 Task: Find the best route from Anchorage, Alaska, to Seward, Alaska.
Action: Mouse moved to (258, 91)
Screenshot: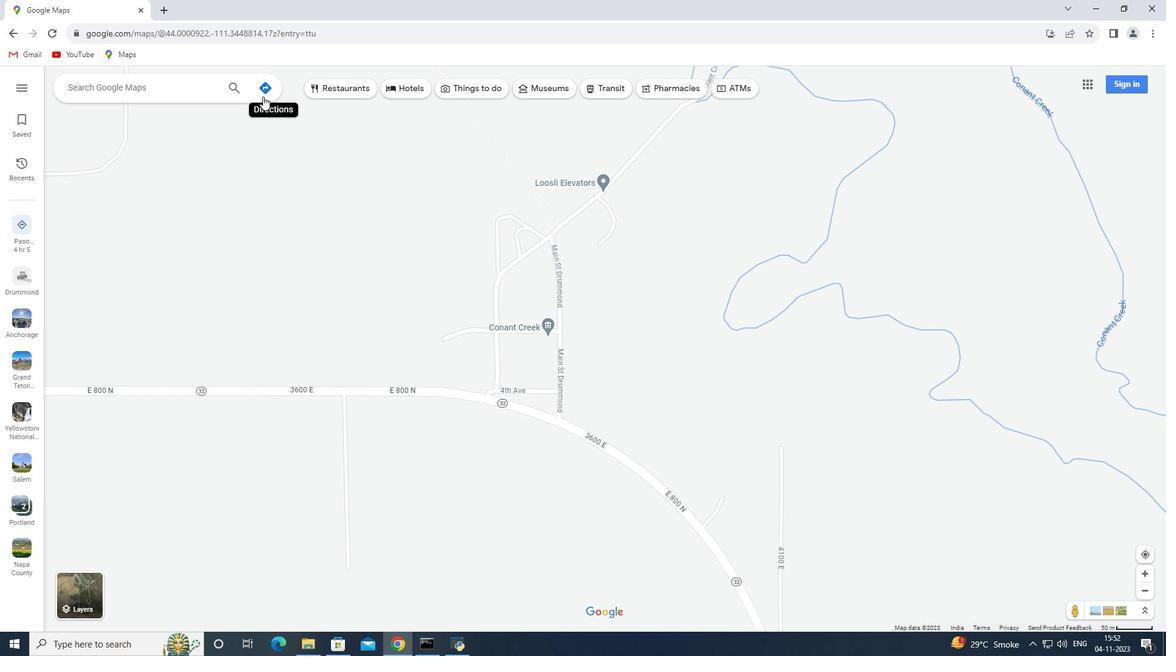 
Action: Mouse pressed left at (258, 91)
Screenshot: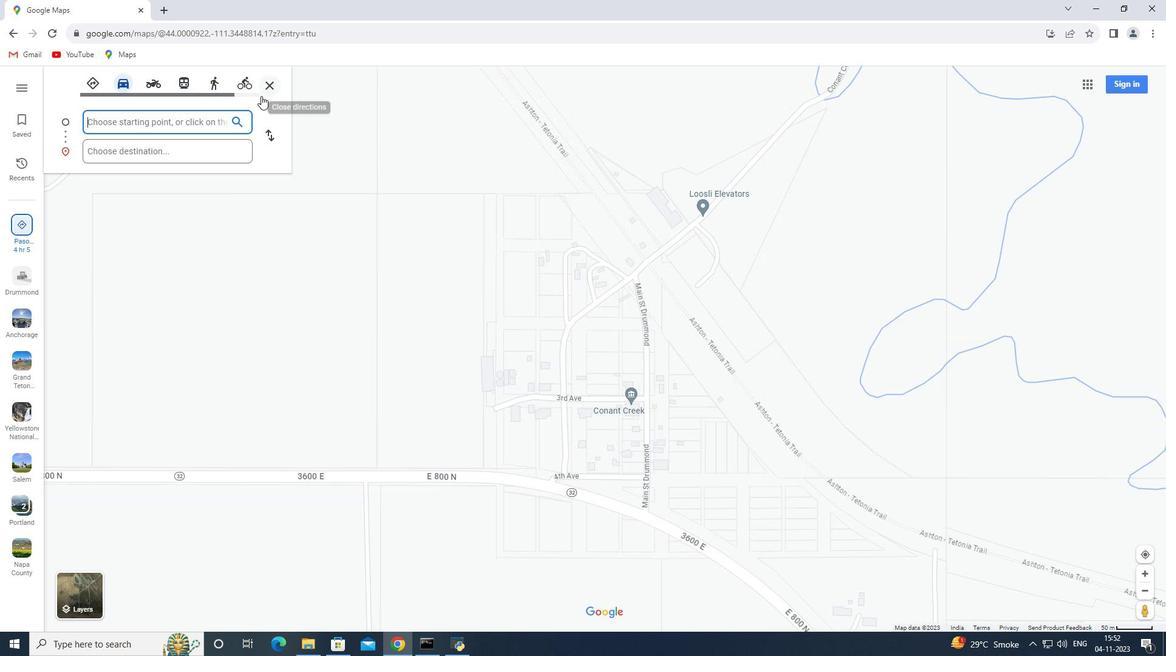 
Action: Mouse moved to (176, 123)
Screenshot: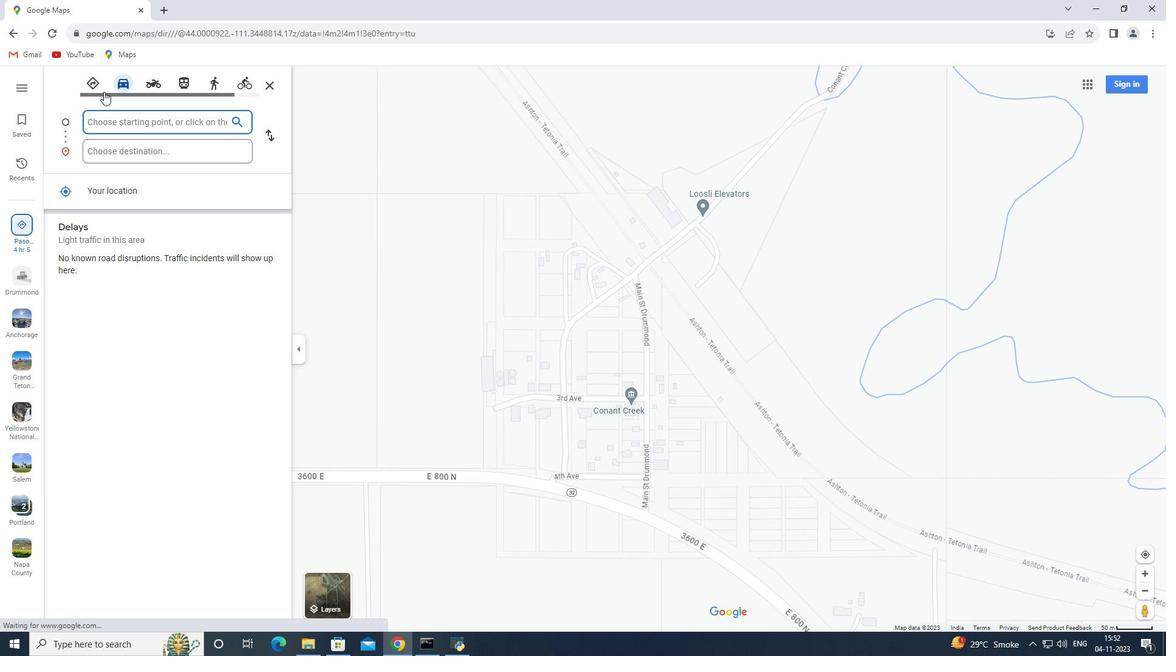 
Action: Key pressed <Key.shift>Anchorage,<Key.space><Key.shift>Alaska
Screenshot: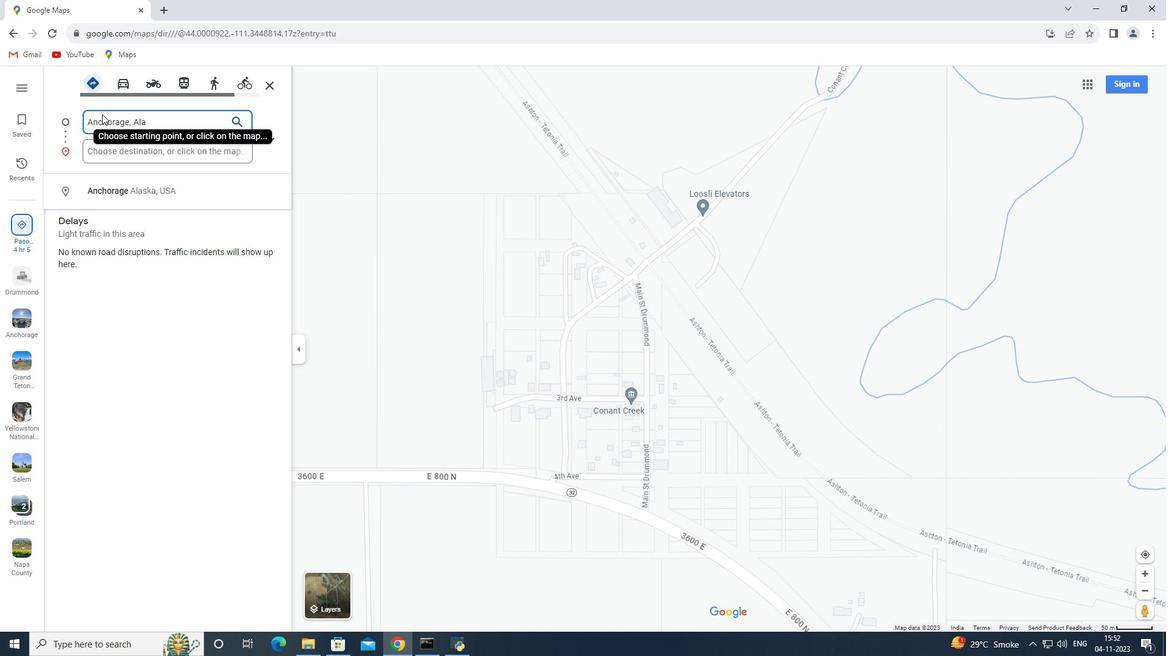 
Action: Mouse moved to (159, 150)
Screenshot: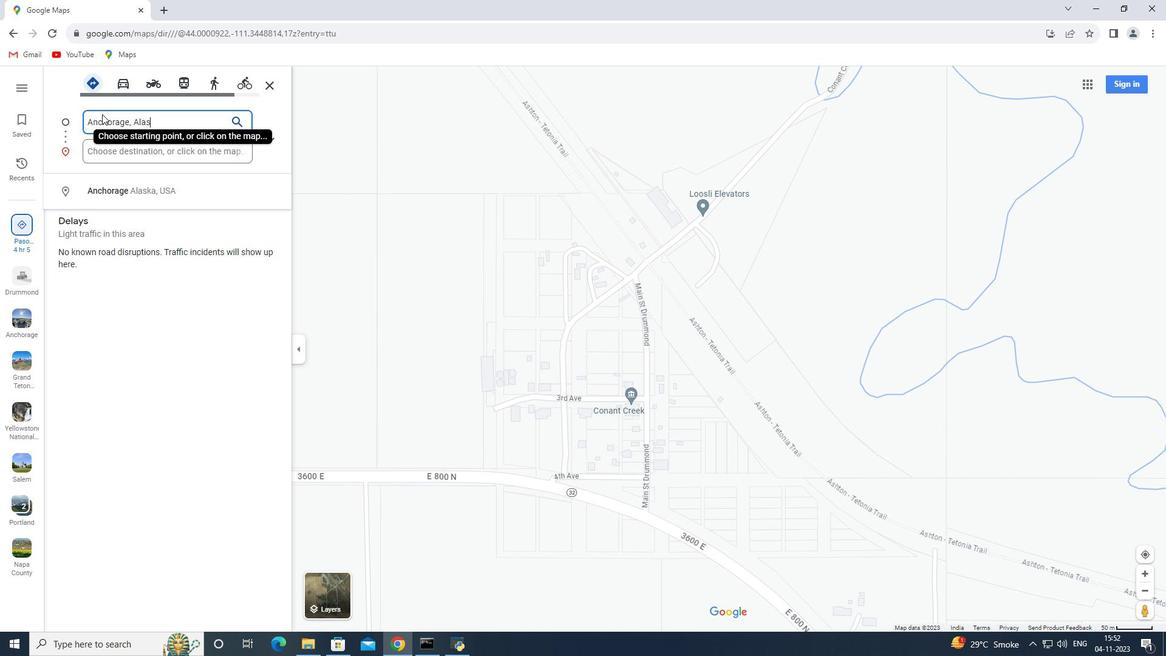 
Action: Mouse pressed left at (159, 150)
Screenshot: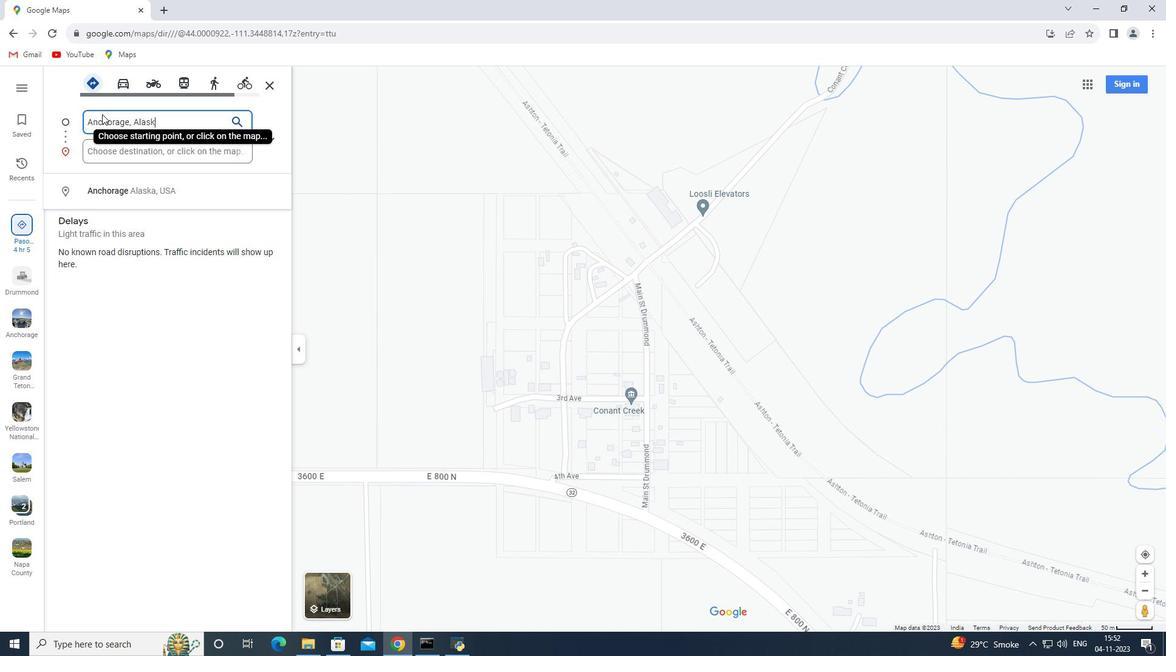 
Action: Key pressed <Key.shift>Seward,<Key.space><Key.shift>Alaska
Screenshot: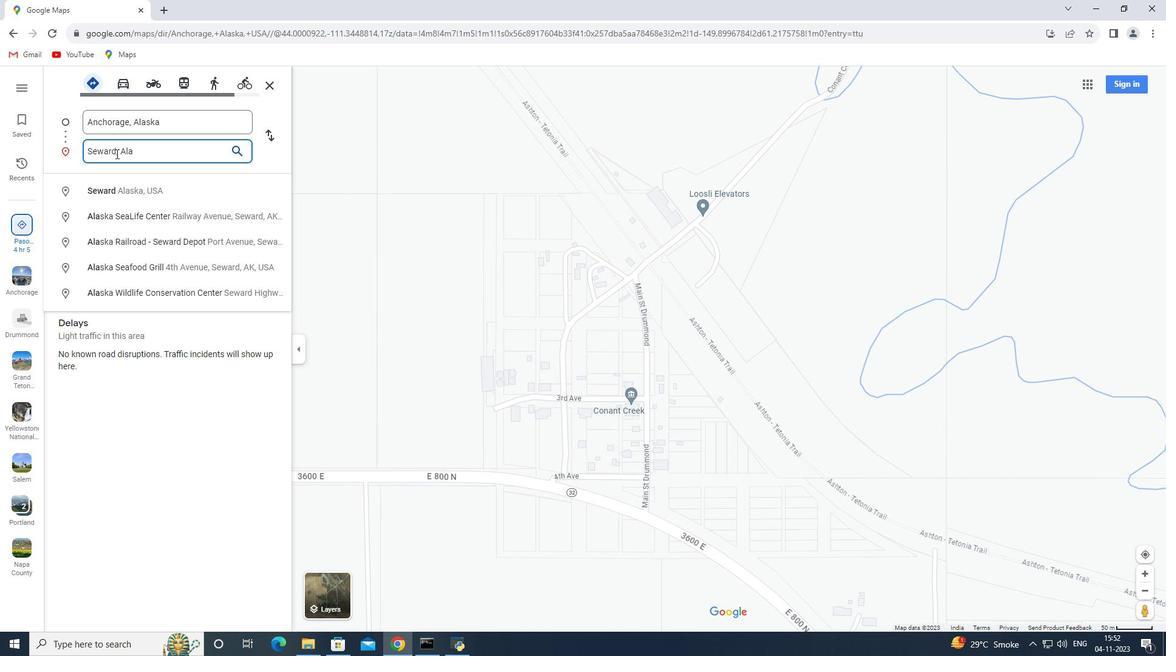 
Action: Mouse moved to (275, 85)
Screenshot: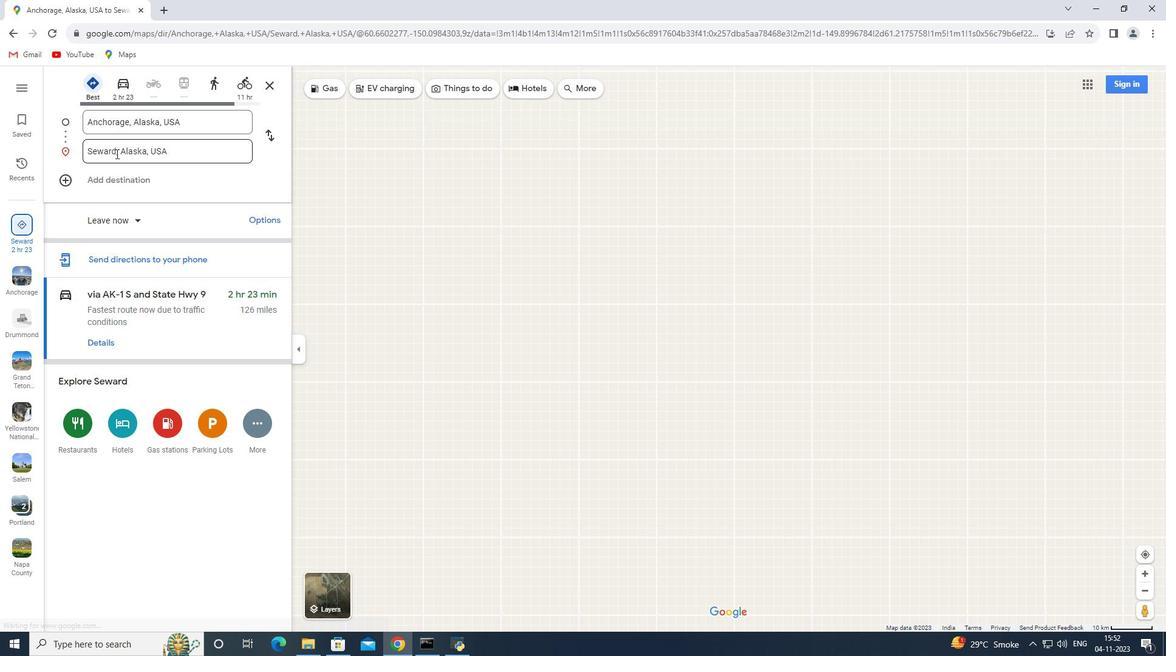 
Action: Mouse pressed left at (275, 85)
Screenshot: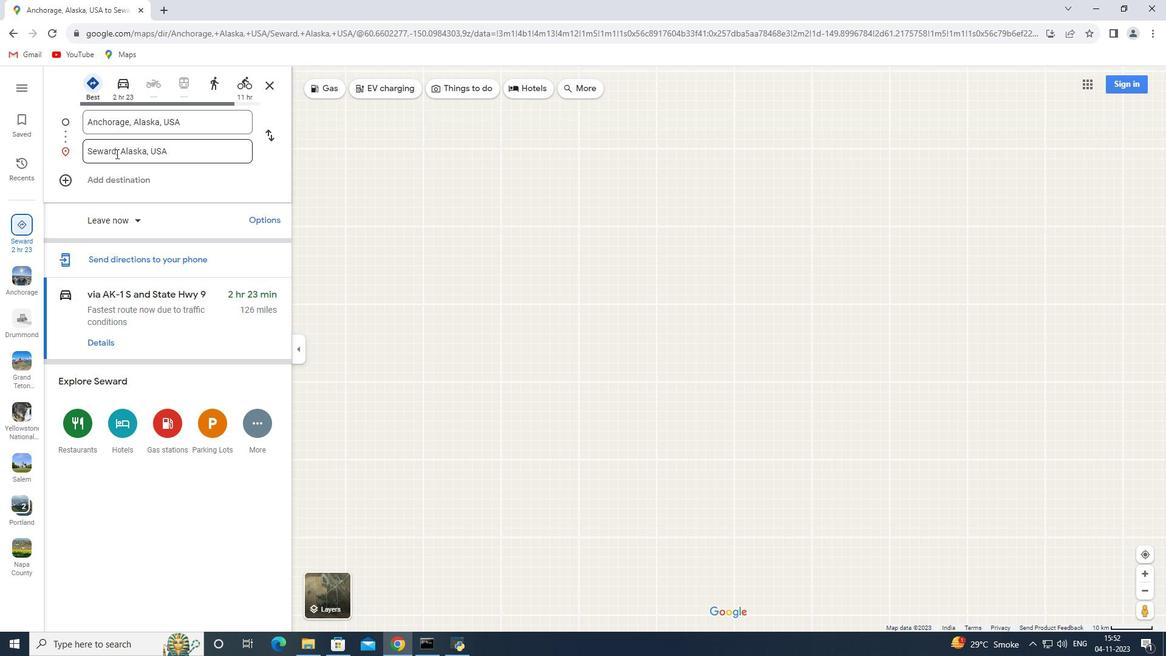 
Action: Mouse moved to (296, 115)
Screenshot: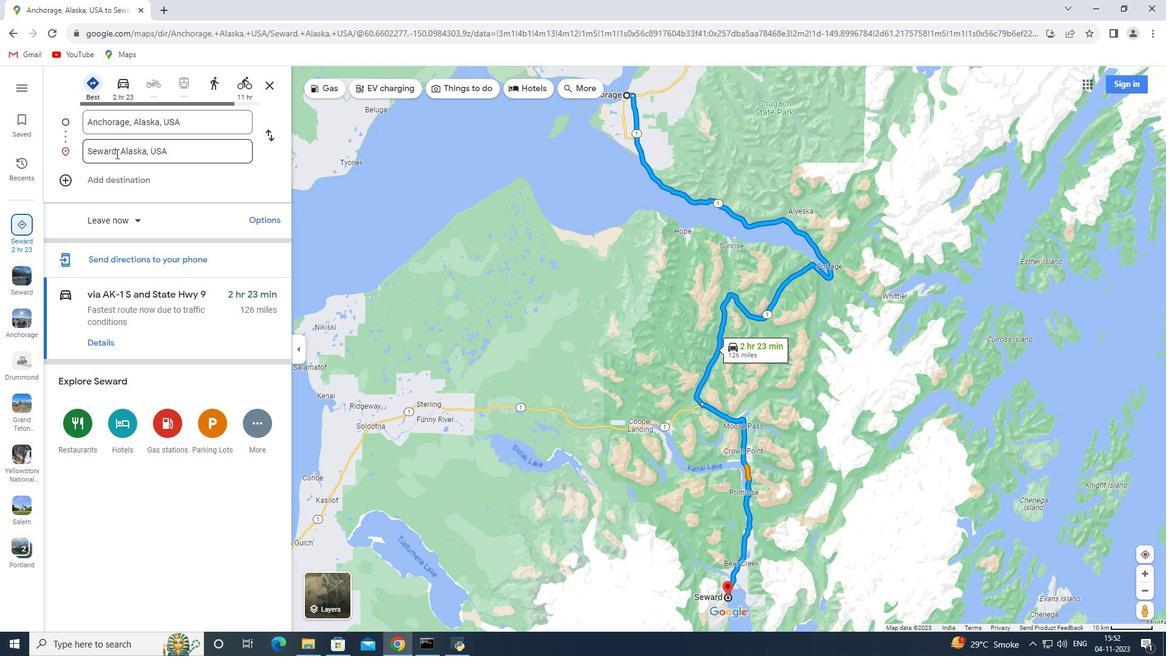 
Action: Mouse pressed left at (296, 115)
Screenshot: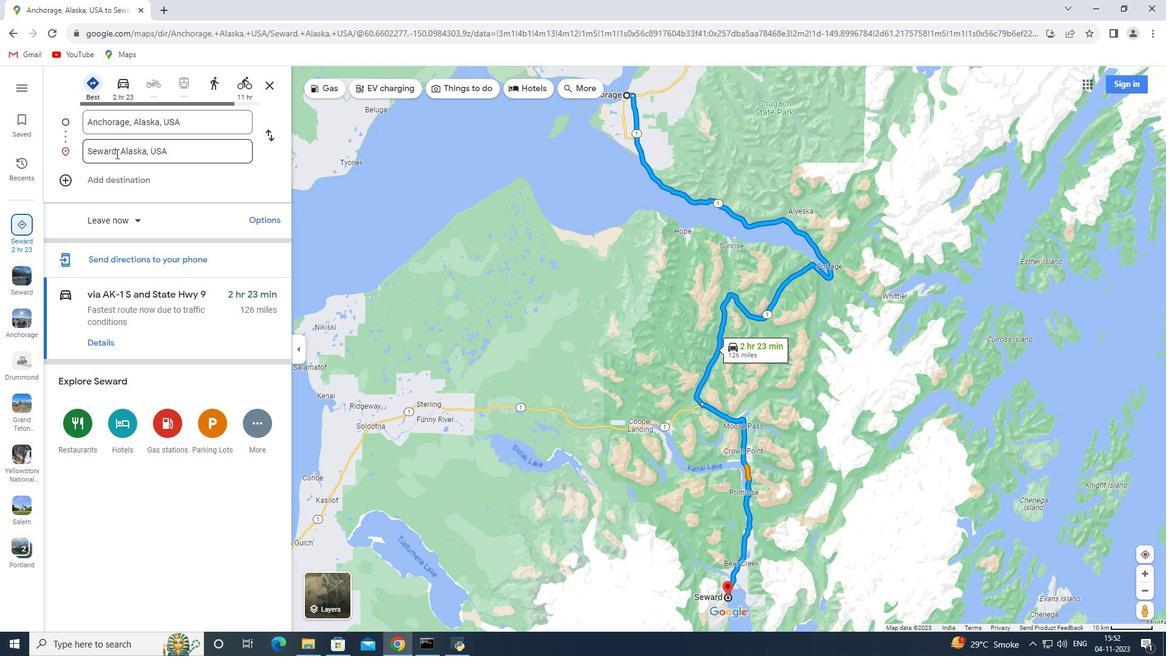
Action: Mouse moved to (264, 84)
Screenshot: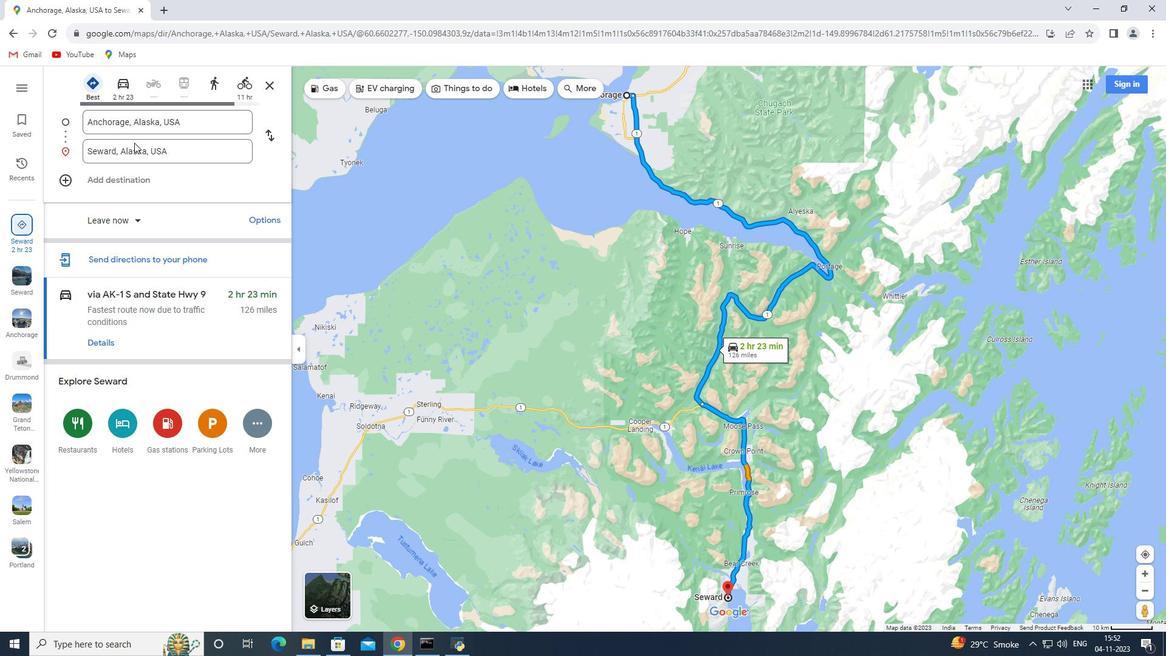 
Action: Mouse pressed left at (264, 84)
Screenshot: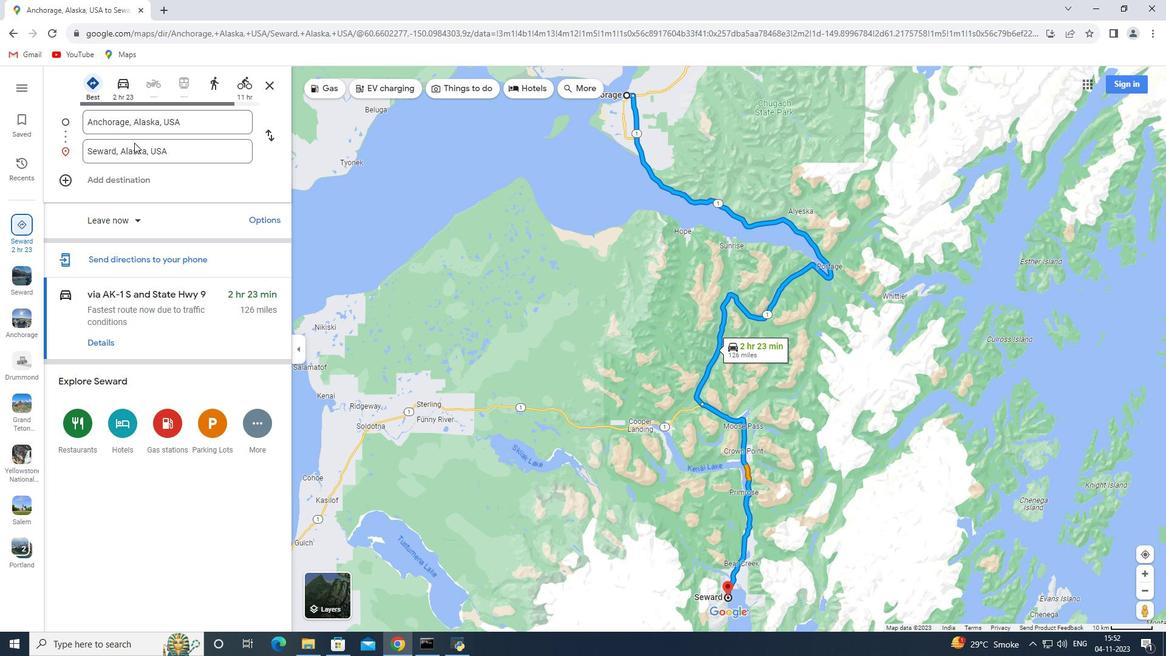 
Action: Mouse moved to (305, 165)
Screenshot: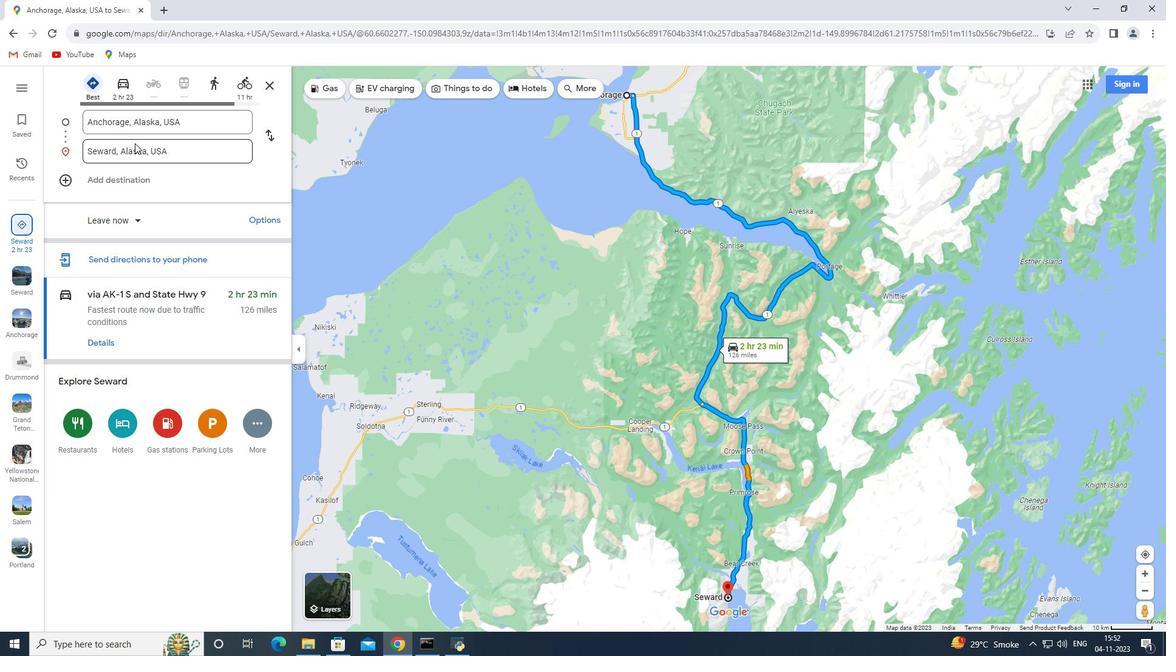 
Action: Mouse pressed left at (305, 165)
Screenshot: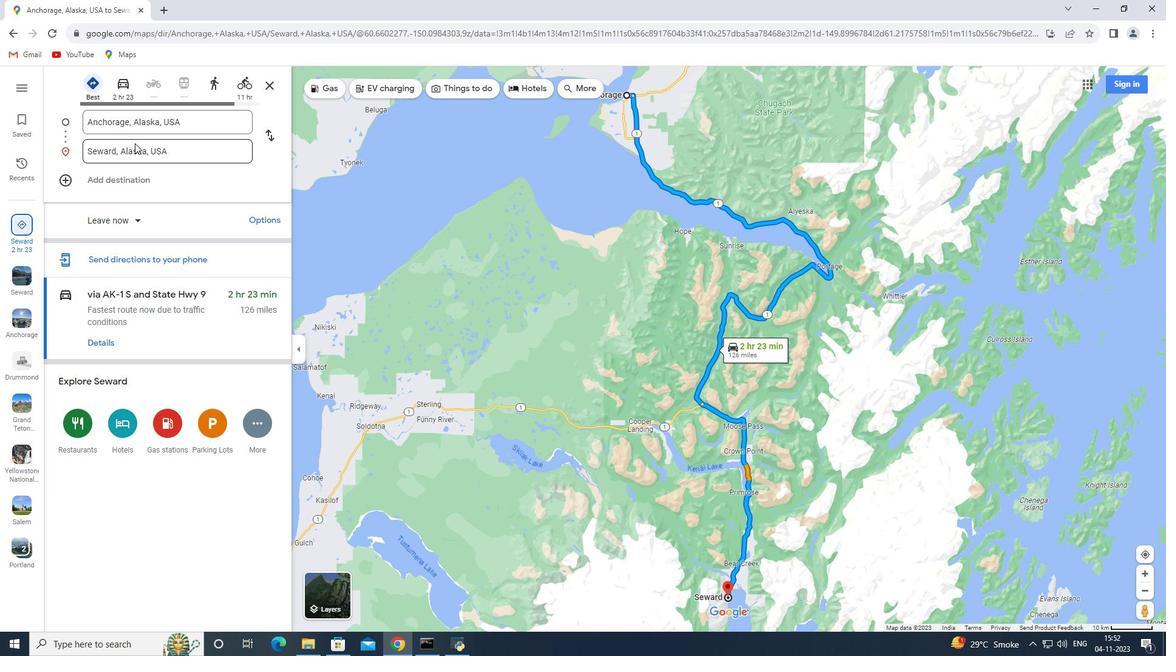 
Action: Mouse moved to (263, 96)
Screenshot: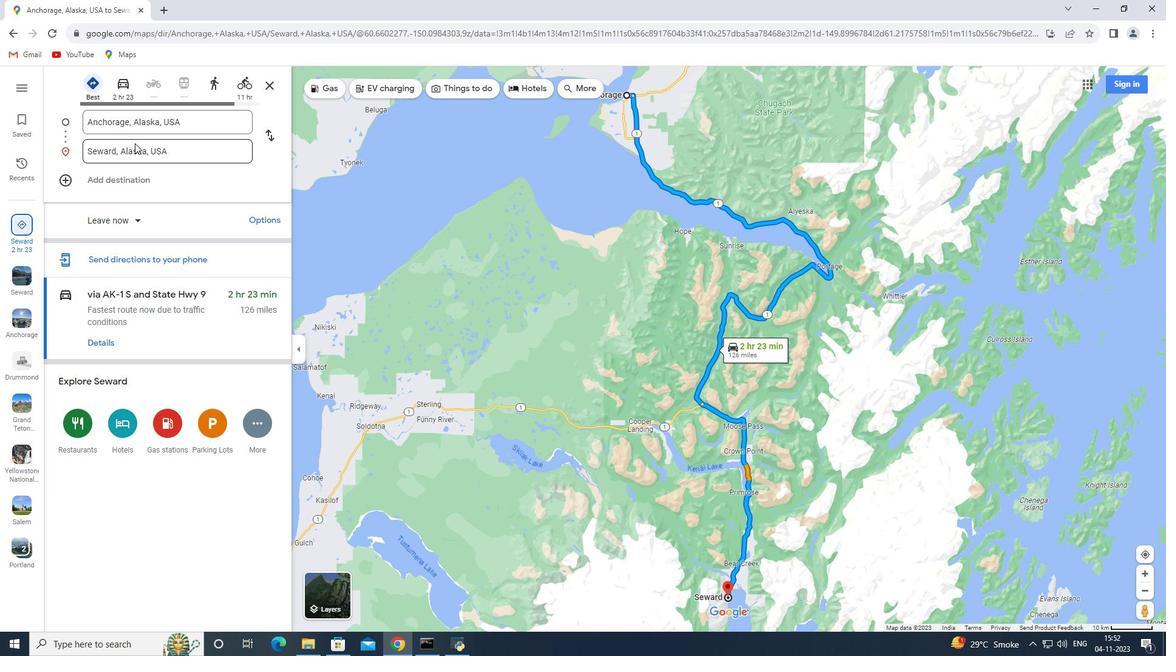 
Action: Mouse pressed left at (263, 96)
Screenshot: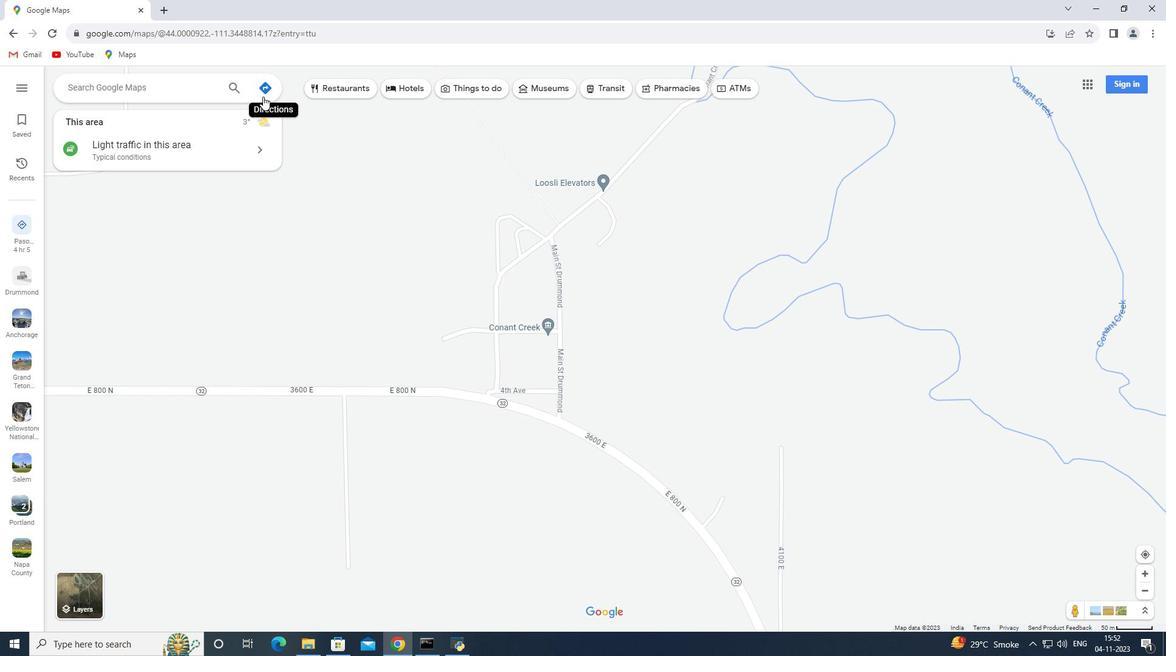 
Action: Mouse pressed left at (263, 96)
Screenshot: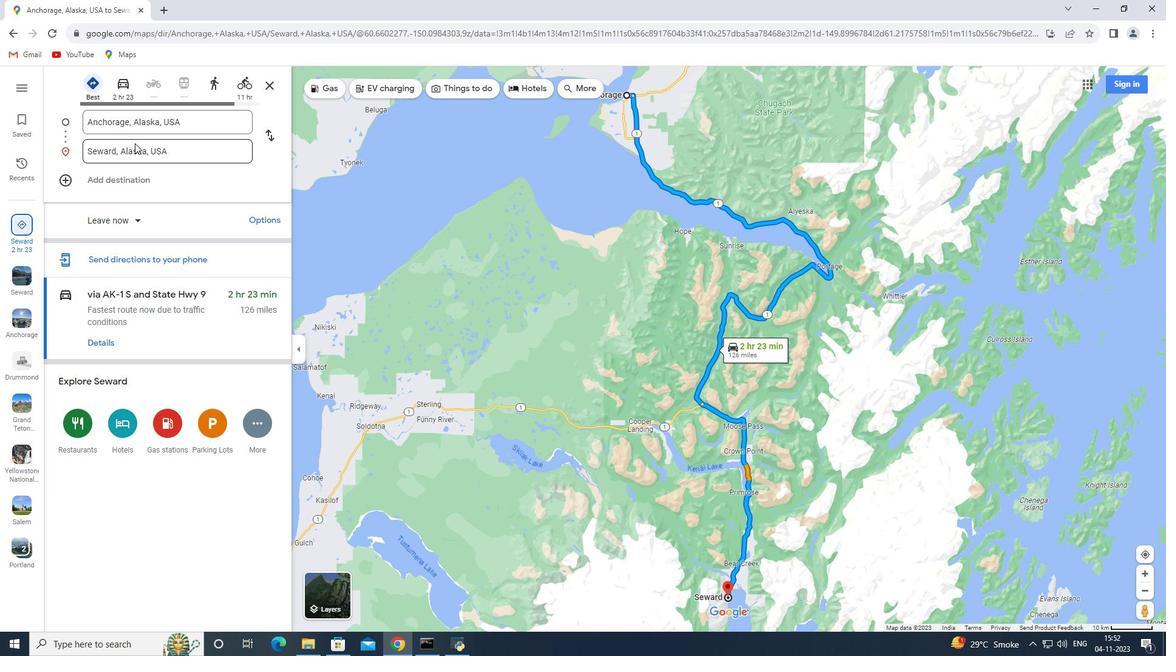 
Action: Mouse moved to (89, 85)
Screenshot: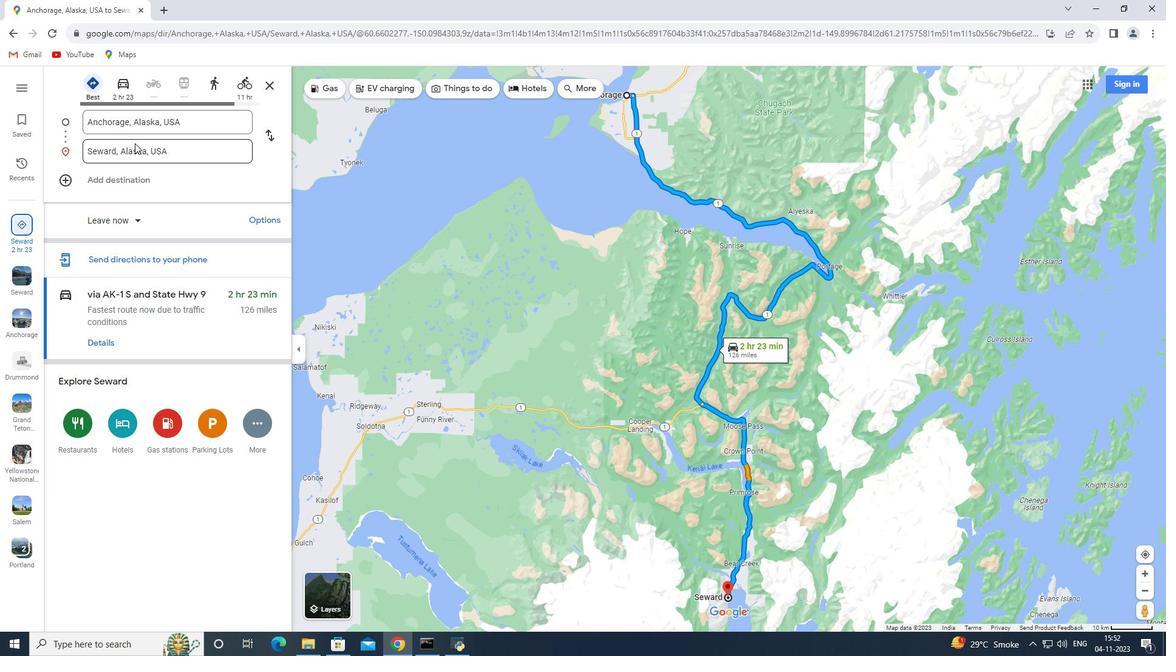 
Action: Mouse pressed left at (89, 85)
Screenshot: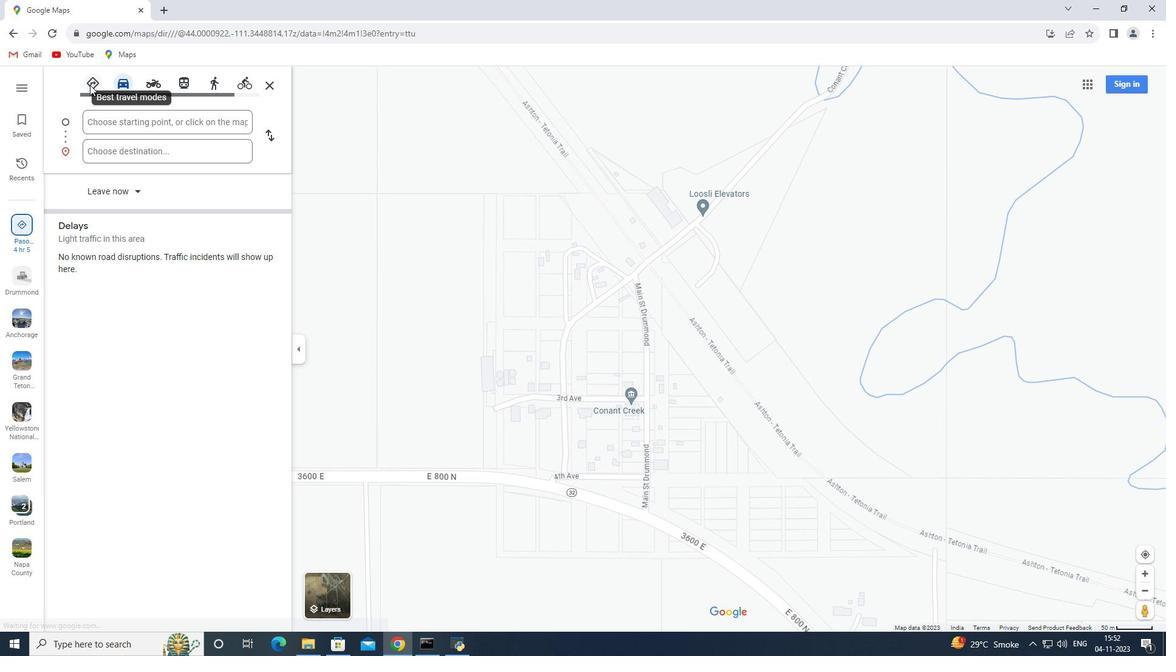 
Action: Mouse pressed left at (89, 85)
Screenshot: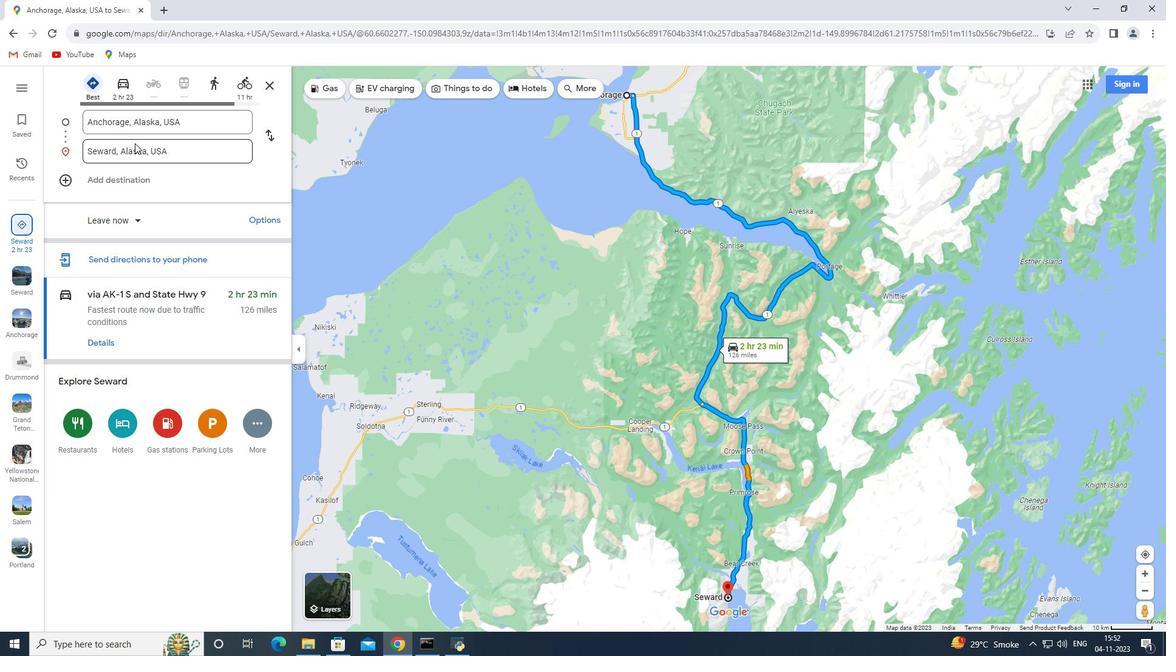 
Action: Mouse moved to (102, 114)
Screenshot: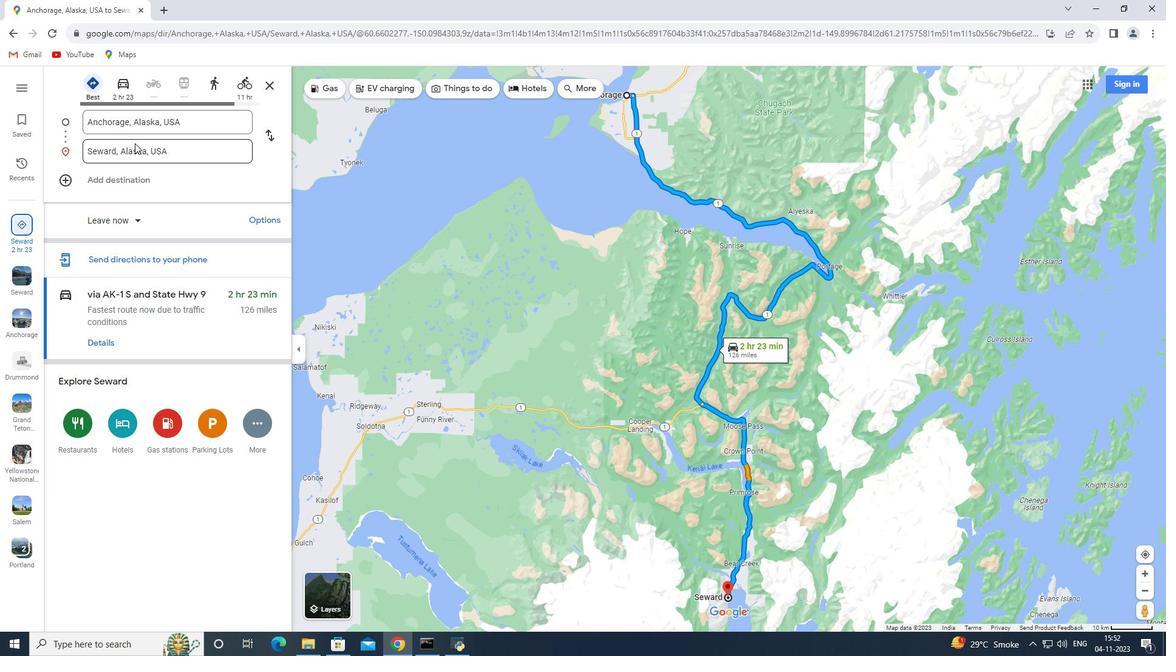 
Action: Key pressed <Key.shift>AAnnchhoraaggee,<Key.space><Key.space><Key.shift><Key.shift>AAllasskka
Screenshot: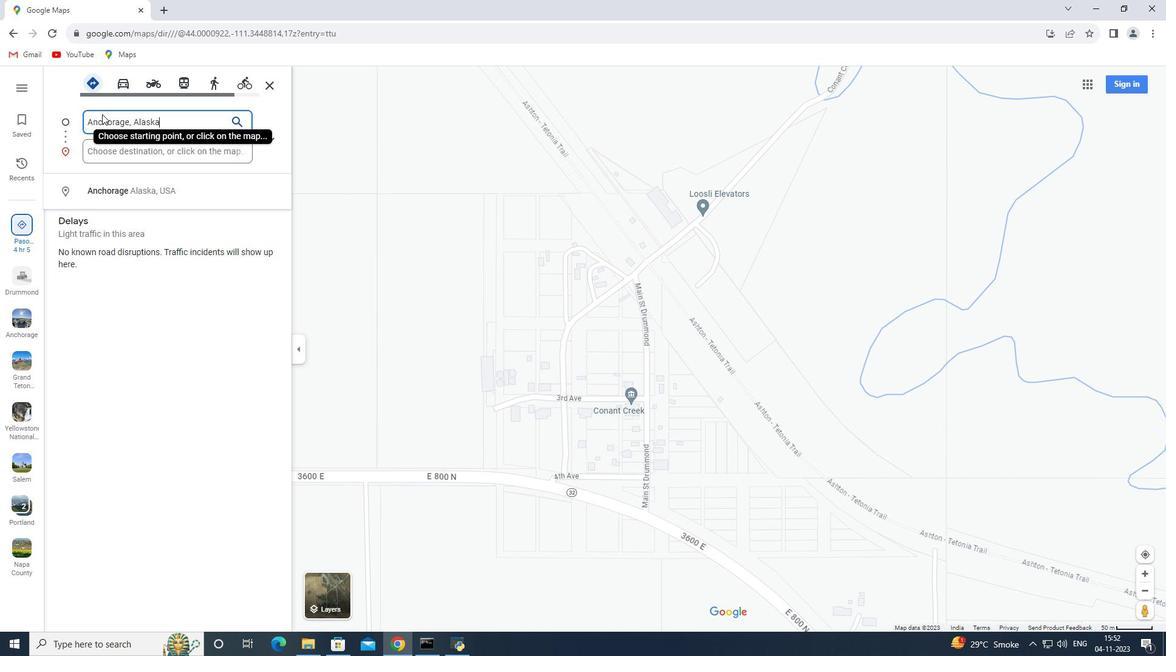 
Action: Mouse moved to (116, 153)
Screenshot: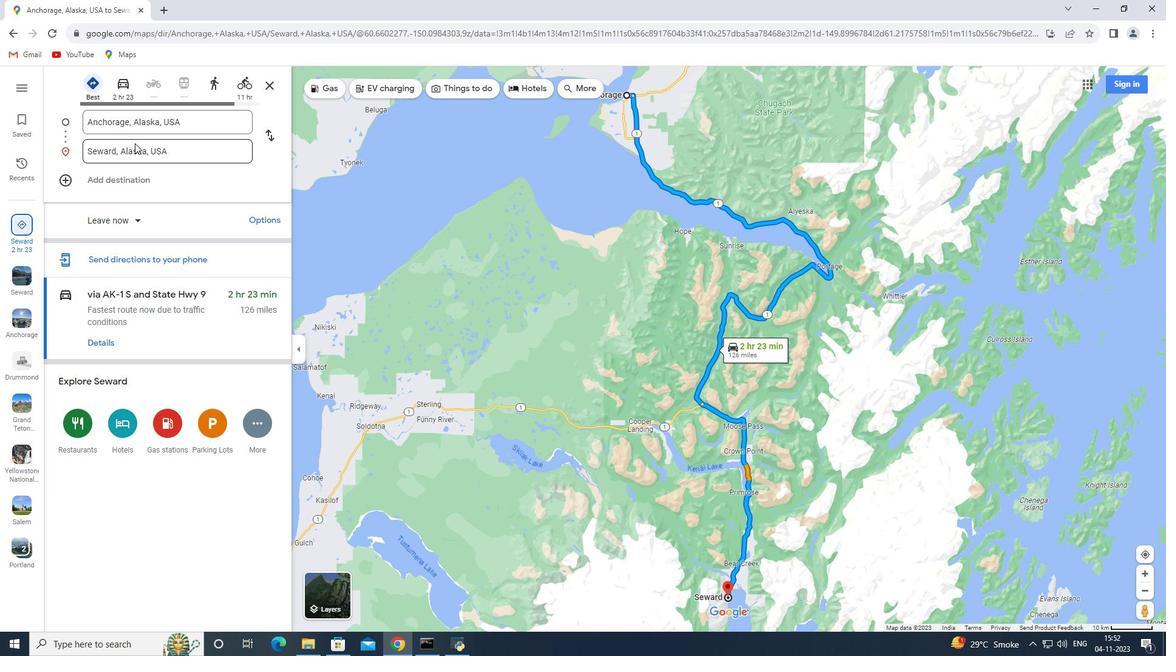 
Action: Mouse pressed left at (116, 153)
Screenshot: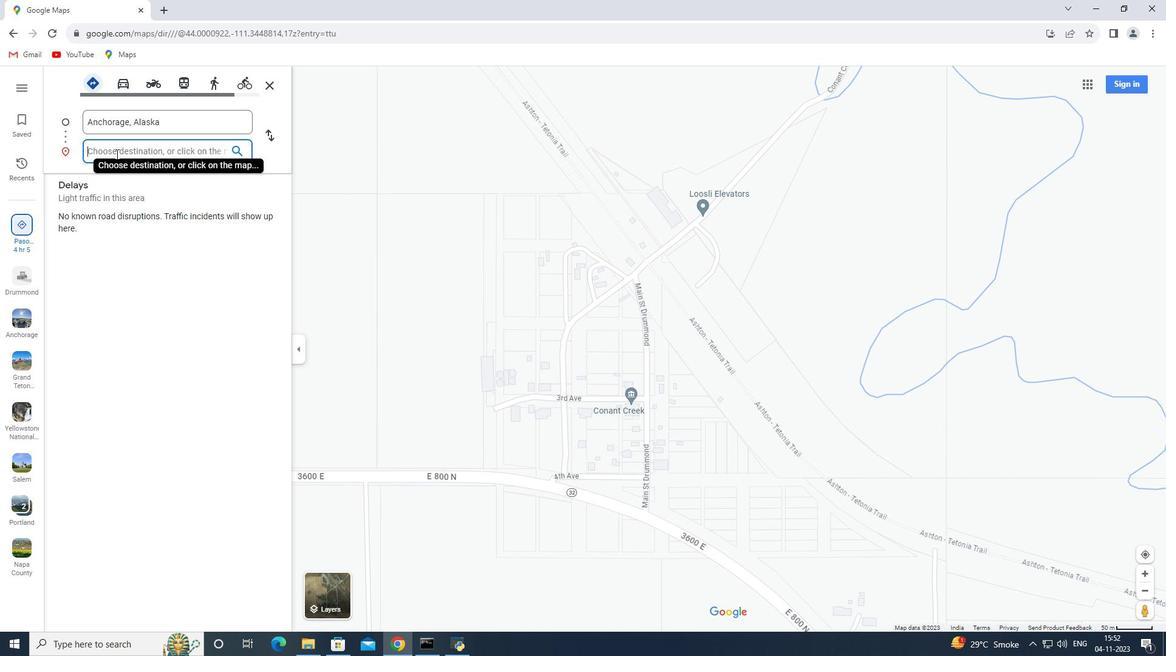 
Action: Mouse pressed left at (116, 153)
Screenshot: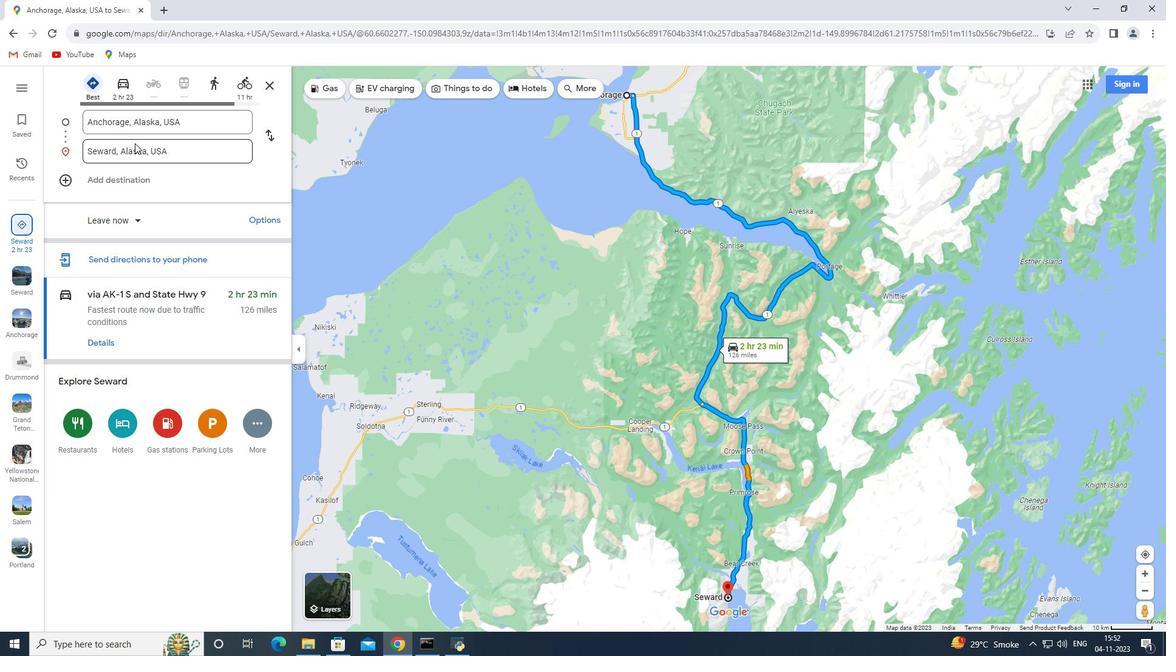 
Action: Key pressed <Key.shift><Key.shift>Seewwaarrd,<Key.space><Key.space><Key.shift><Key.shift>Allaskka<Key.enter><Key.enter>
Screenshot: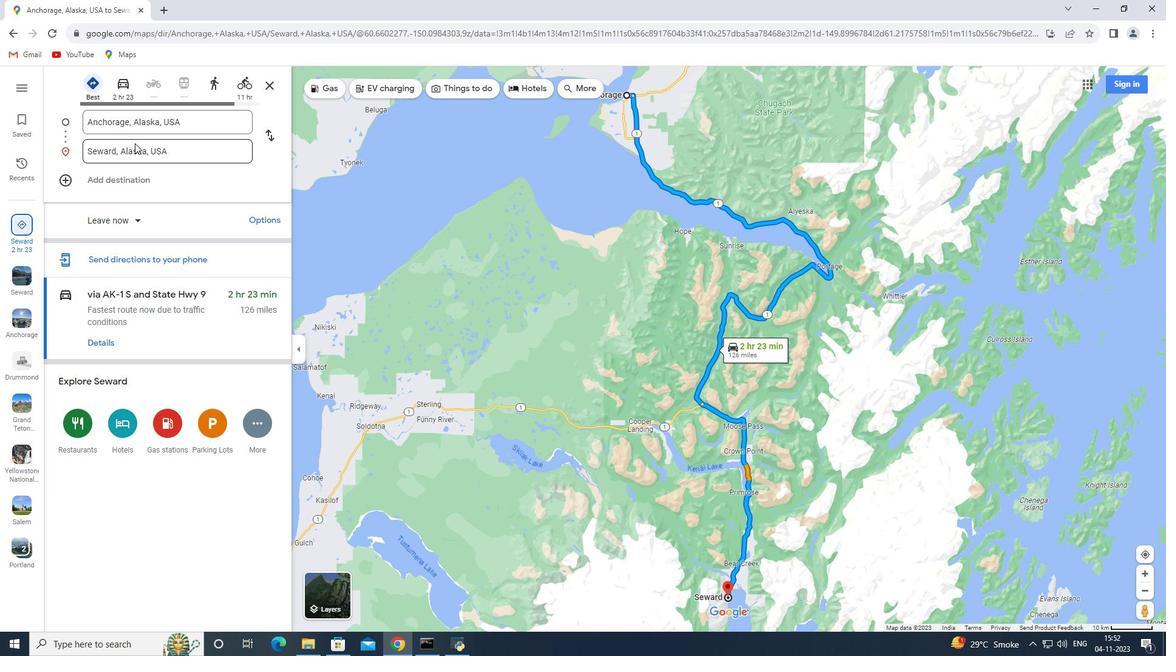 
Action: Mouse moved to (134, 143)
Screenshot: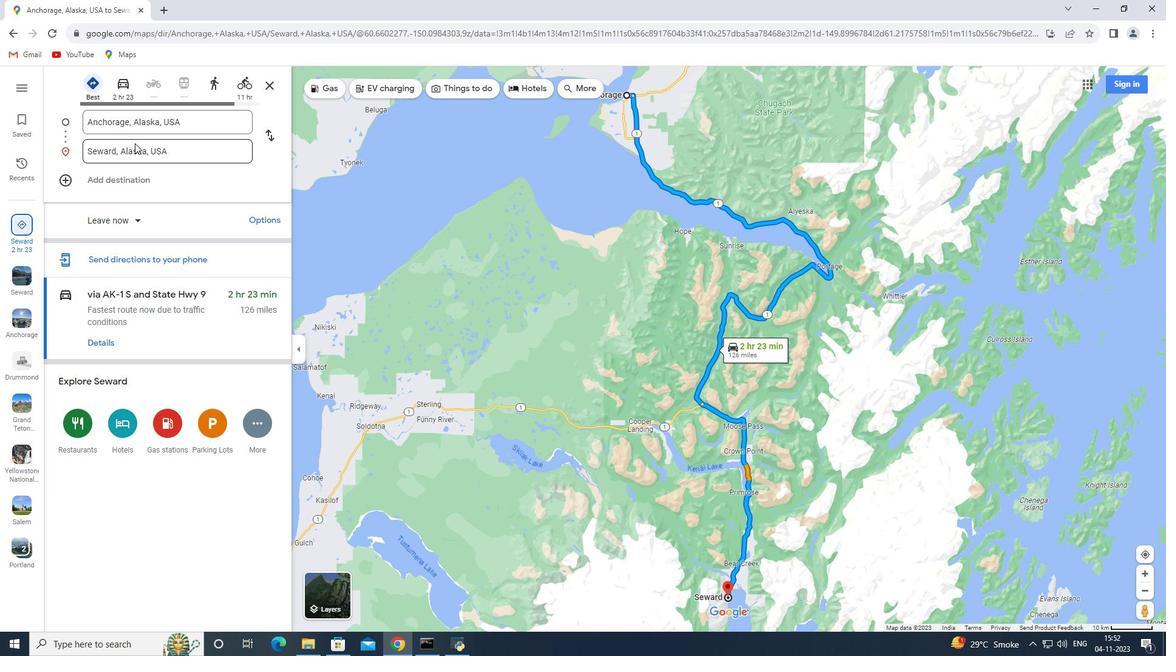 
